 Task: Plan a trip to Tottori, Japan from 1st December, 2023 to 5th December, 2023 for 3 adults, 1 child.2 bedrooms having 3 beds and 2 bathrooms. Property type can be guest house. Look for 4 properties as per requirement.
Action: Mouse moved to (437, 66)
Screenshot: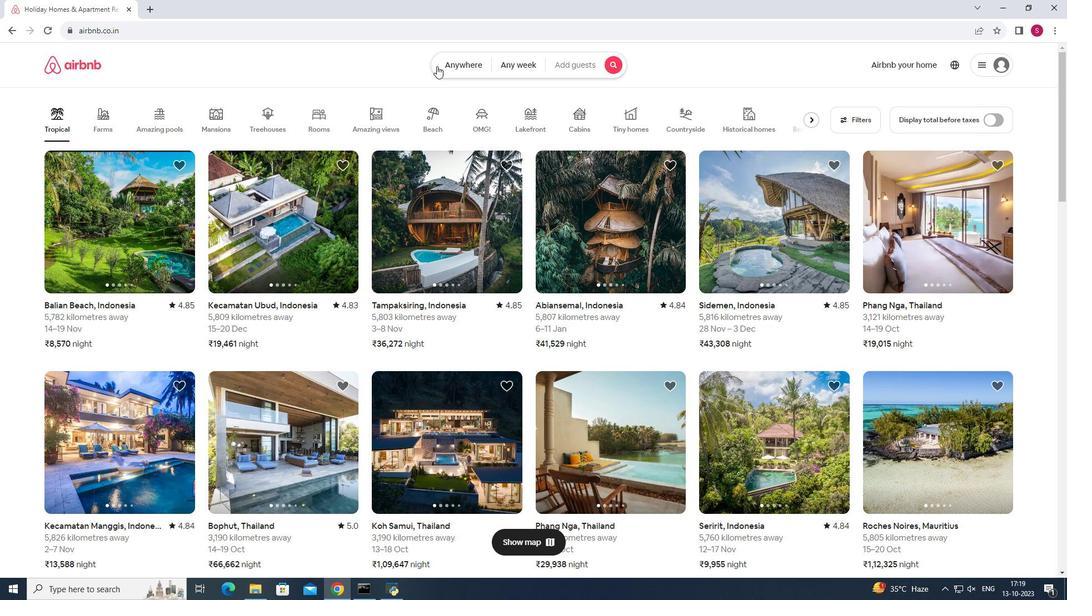 
Action: Mouse pressed left at (437, 66)
Screenshot: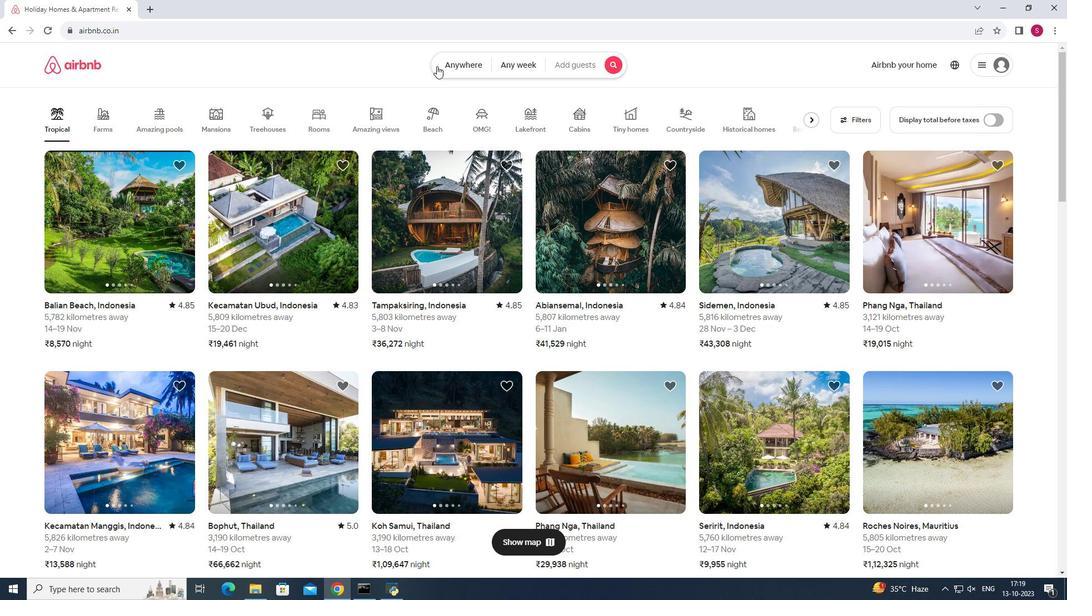 
Action: Mouse moved to (395, 110)
Screenshot: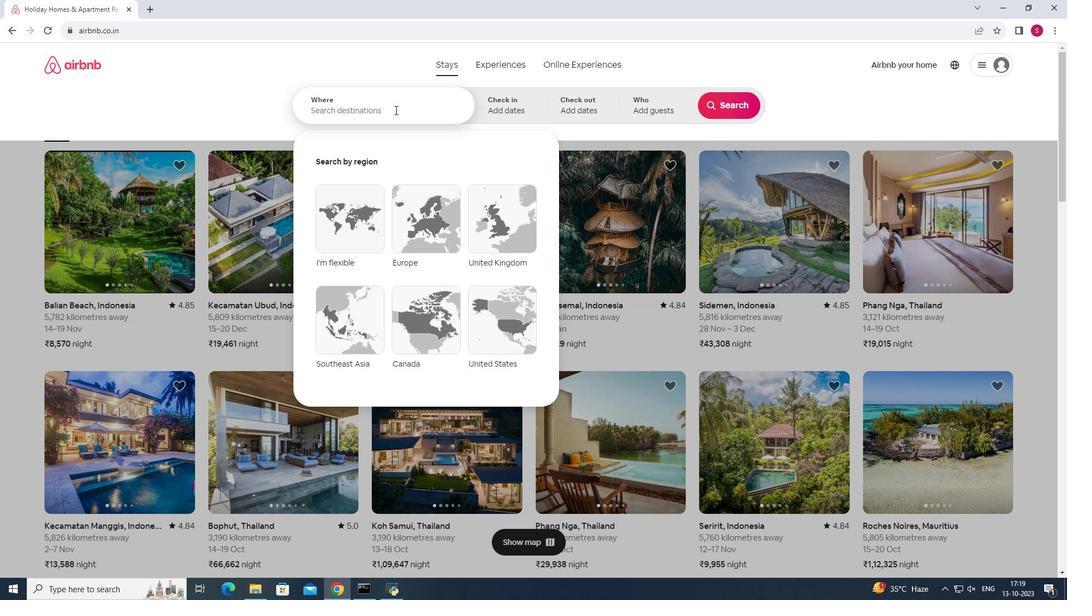 
Action: Mouse pressed left at (395, 110)
Screenshot: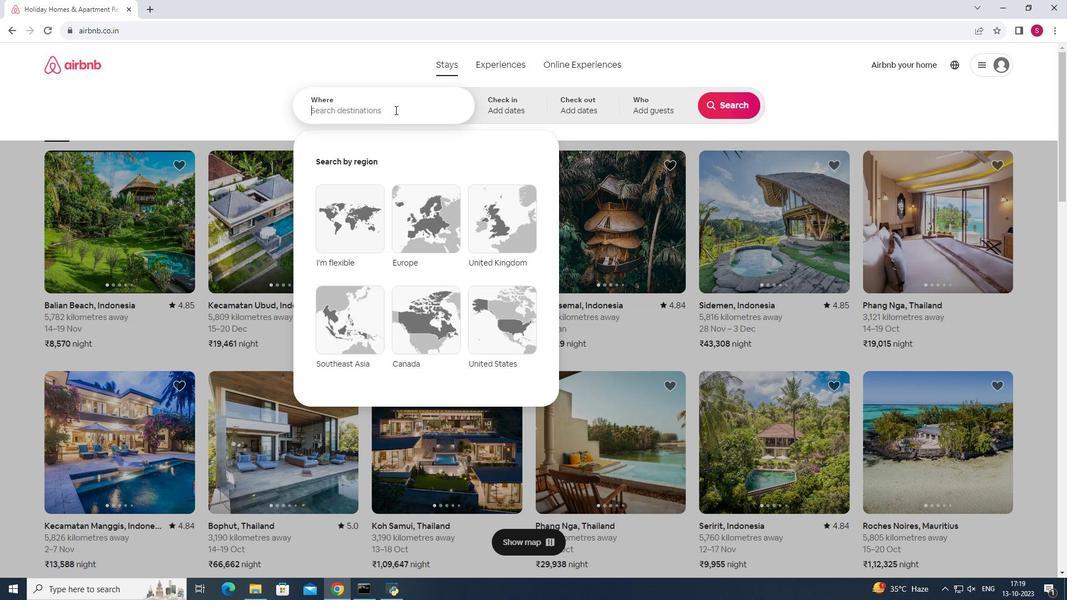 
Action: Mouse moved to (395, 109)
Screenshot: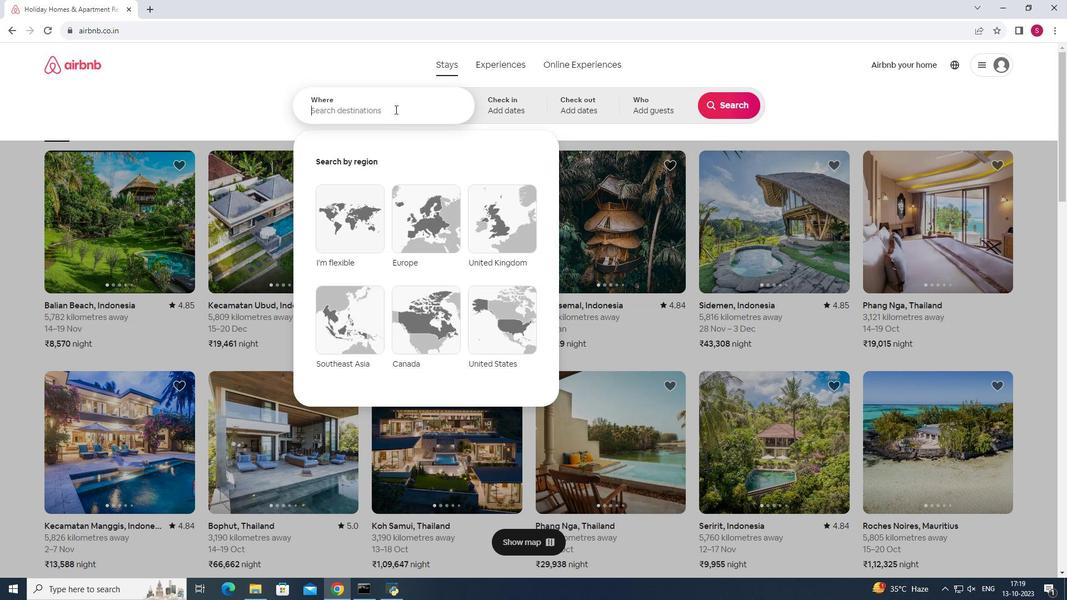 
Action: Key pressed <Key.shift><Key.shift><Key.shift><Key.shift><Key.shift><Key.shift><Key.shift><Key.shift><Key.shift><Key.shift><Key.shift><Key.shift><Key.shift><Key.shift><Key.shift><Key.shift><Key.shift><Key.shift><Key.shift><Key.shift><Key.shift><Key.shift><Key.shift><Key.shift>Tottori
Screenshot: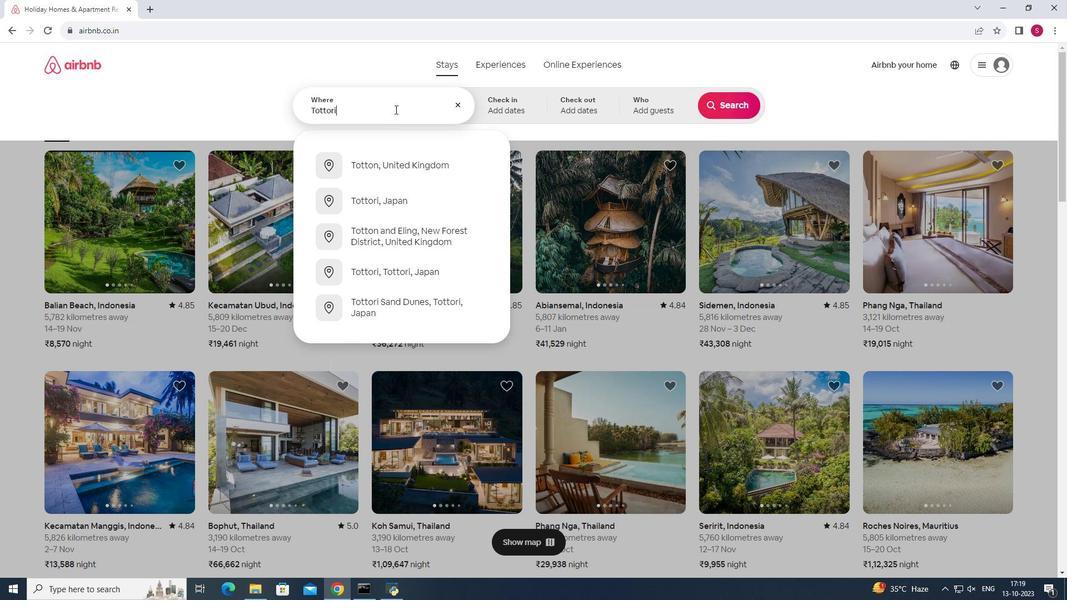 
Action: Mouse moved to (392, 172)
Screenshot: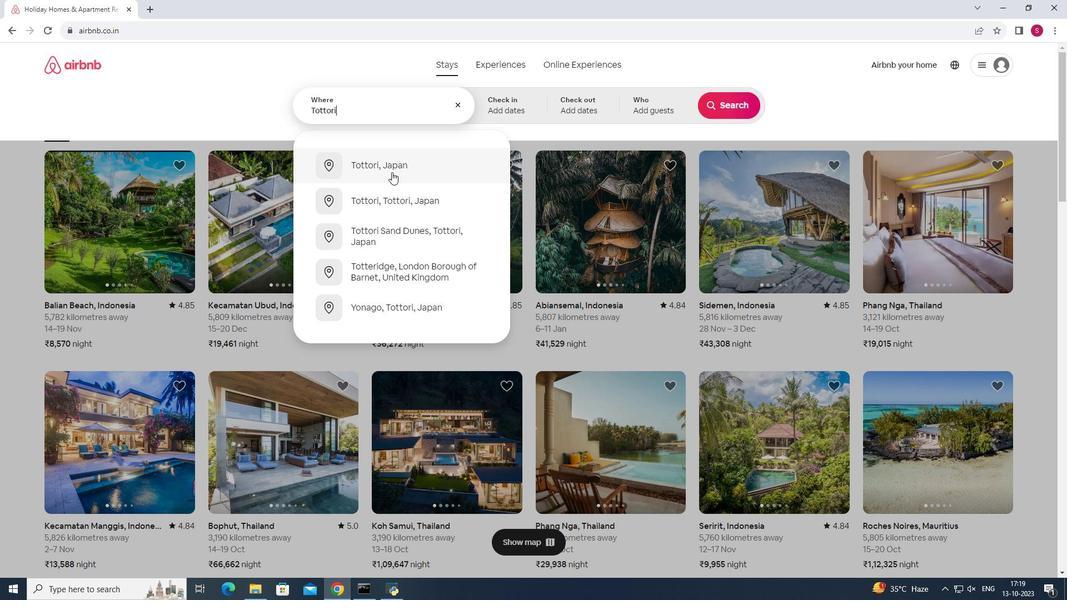 
Action: Mouse pressed left at (392, 172)
Screenshot: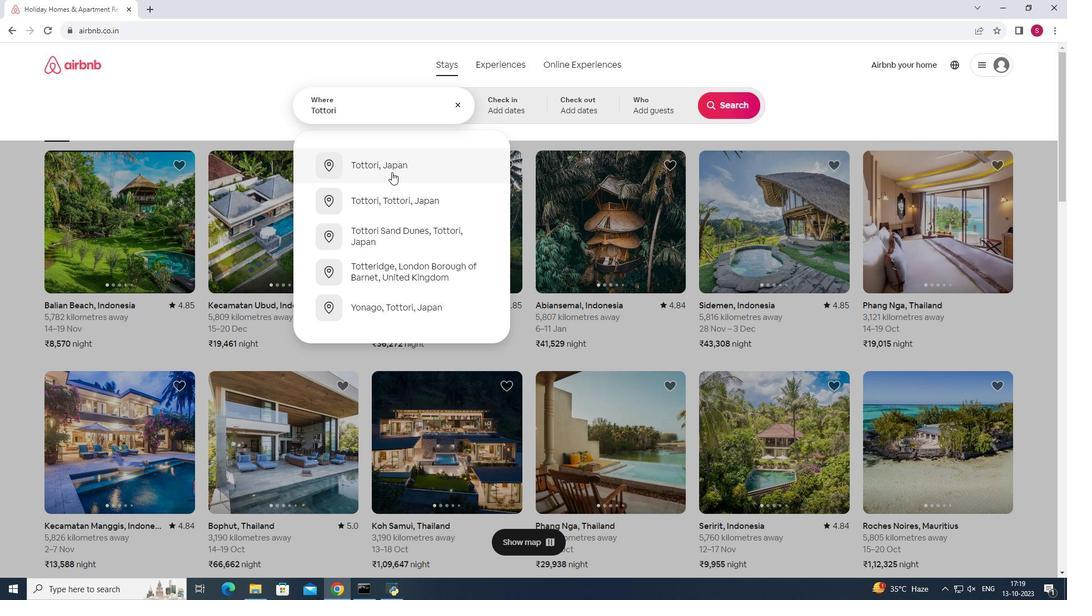 
Action: Mouse moved to (731, 194)
Screenshot: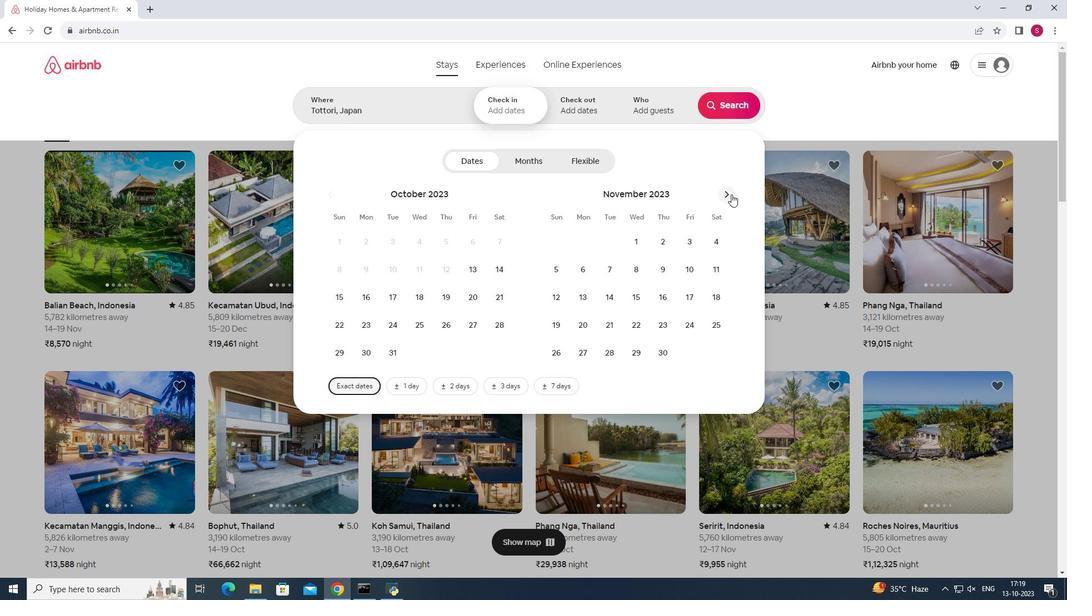 
Action: Mouse pressed left at (731, 194)
Screenshot: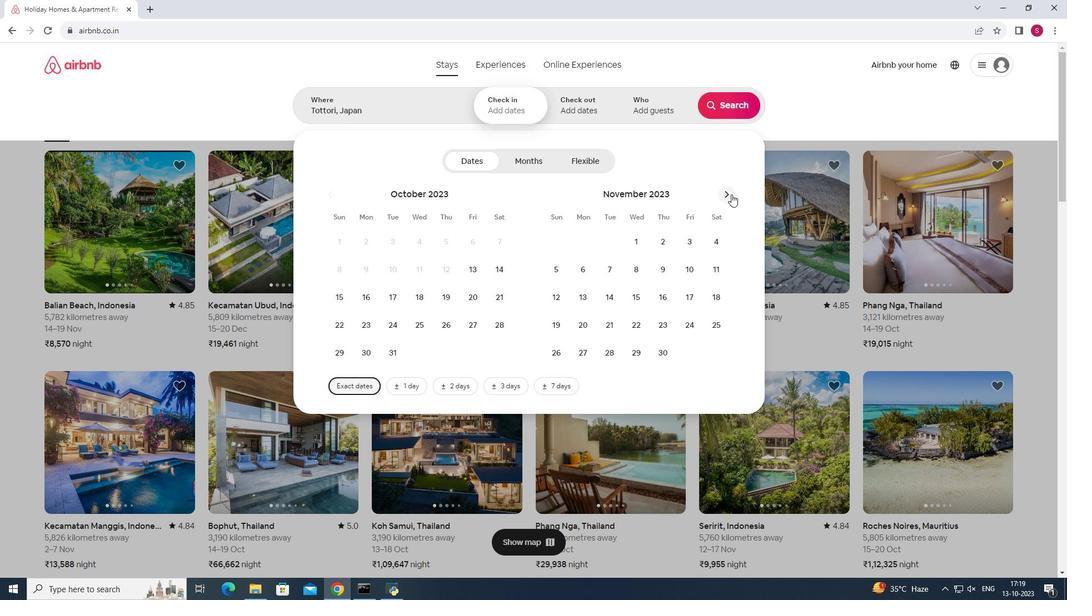 
Action: Mouse moved to (687, 242)
Screenshot: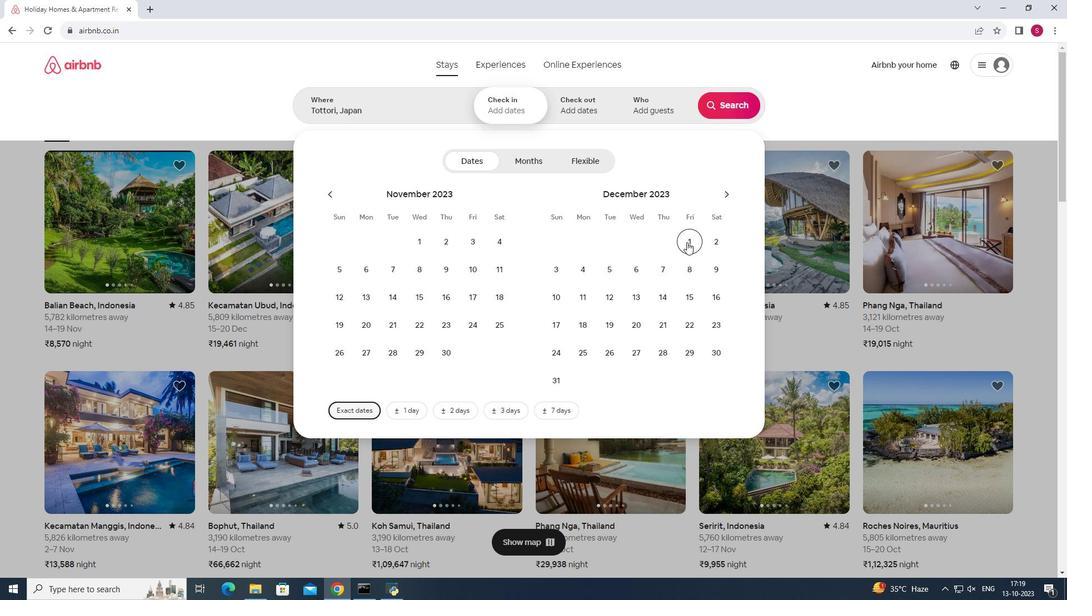 
Action: Mouse pressed left at (687, 242)
Screenshot: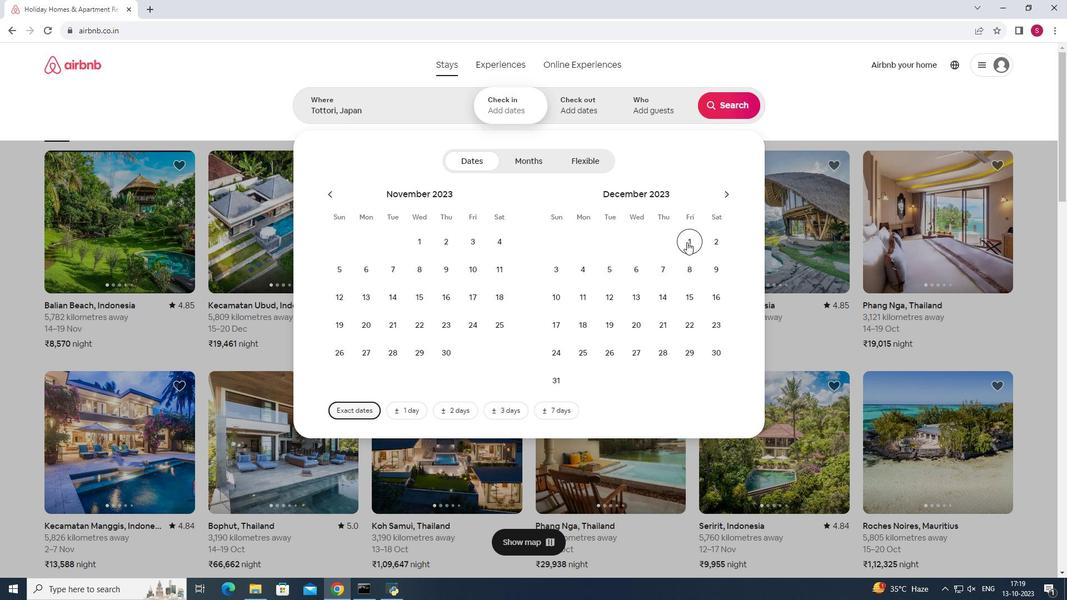 
Action: Mouse moved to (601, 275)
Screenshot: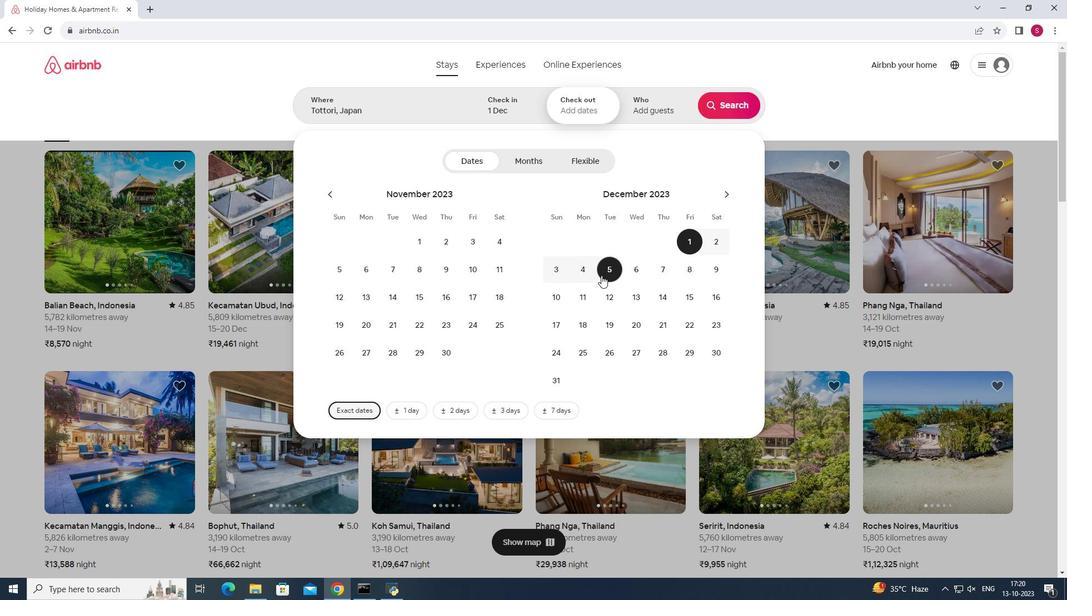 
Action: Mouse pressed left at (601, 275)
Screenshot: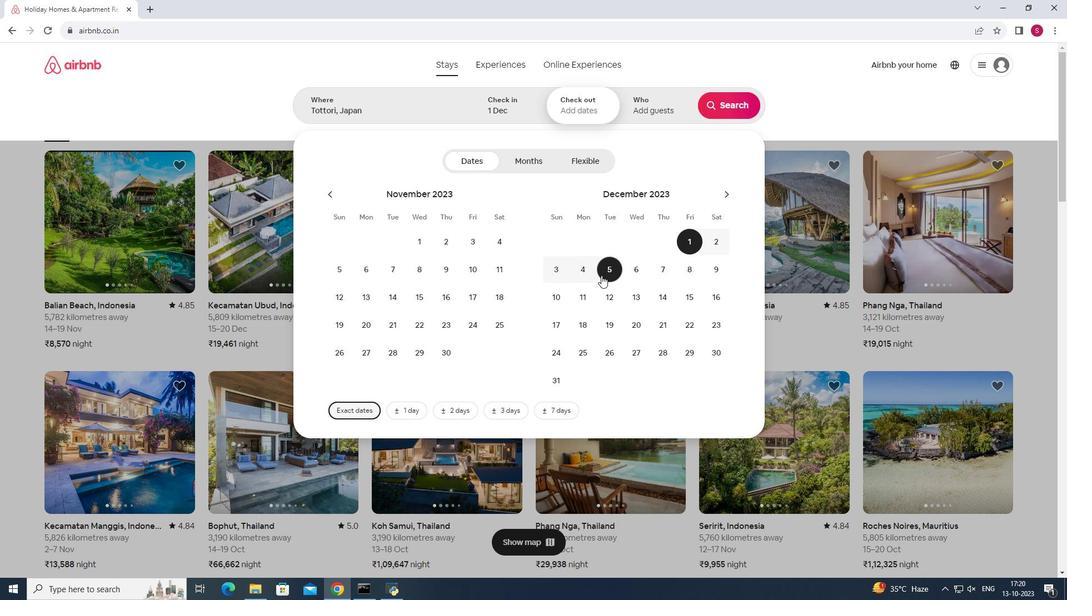 
Action: Mouse moved to (650, 100)
Screenshot: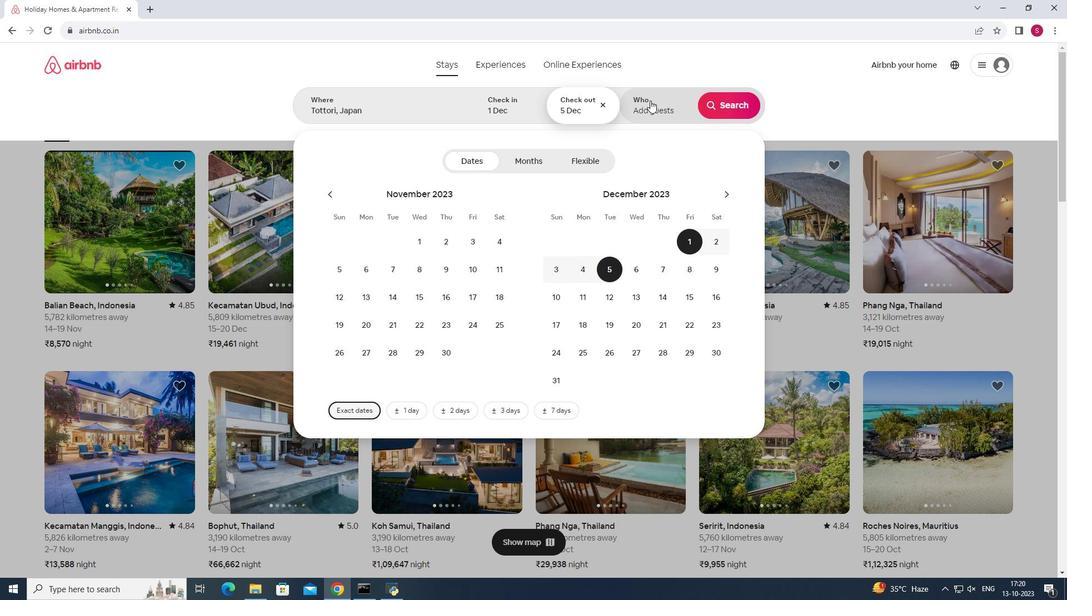 
Action: Mouse pressed left at (650, 100)
Screenshot: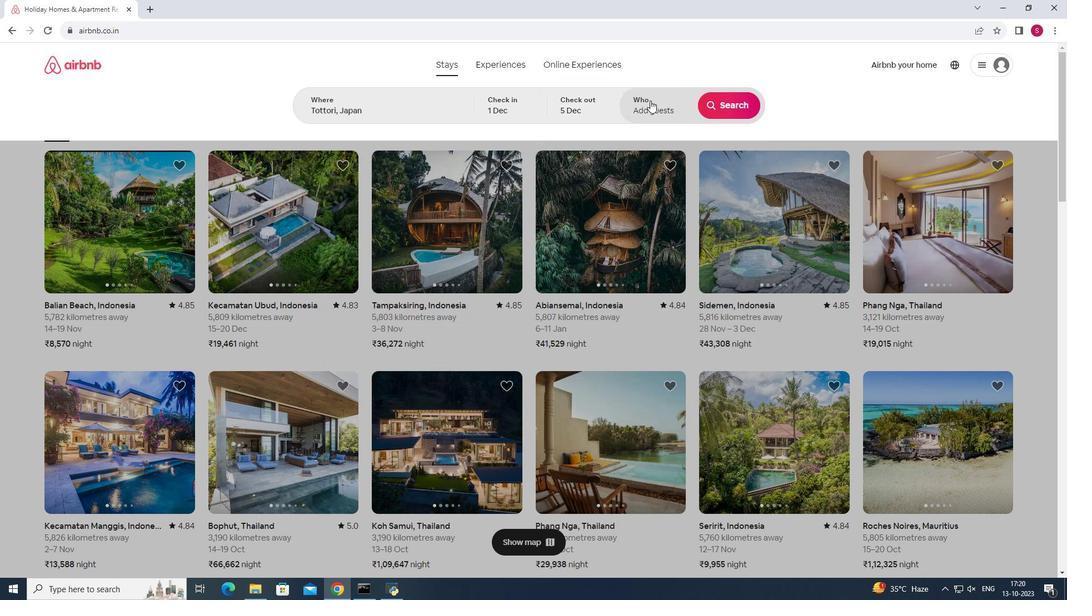 
Action: Mouse moved to (732, 163)
Screenshot: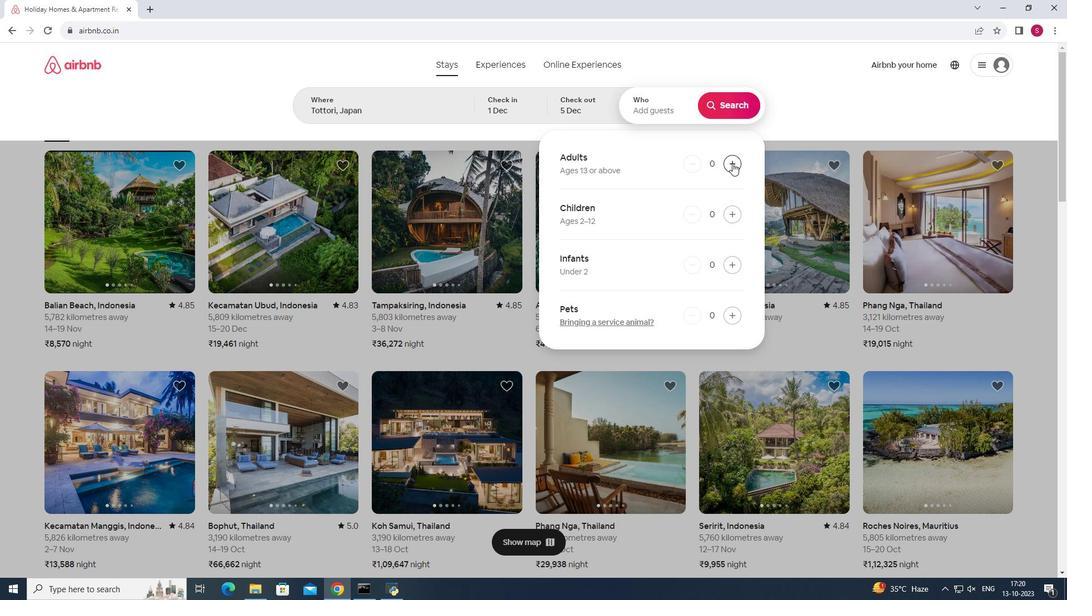 
Action: Mouse pressed left at (732, 163)
Screenshot: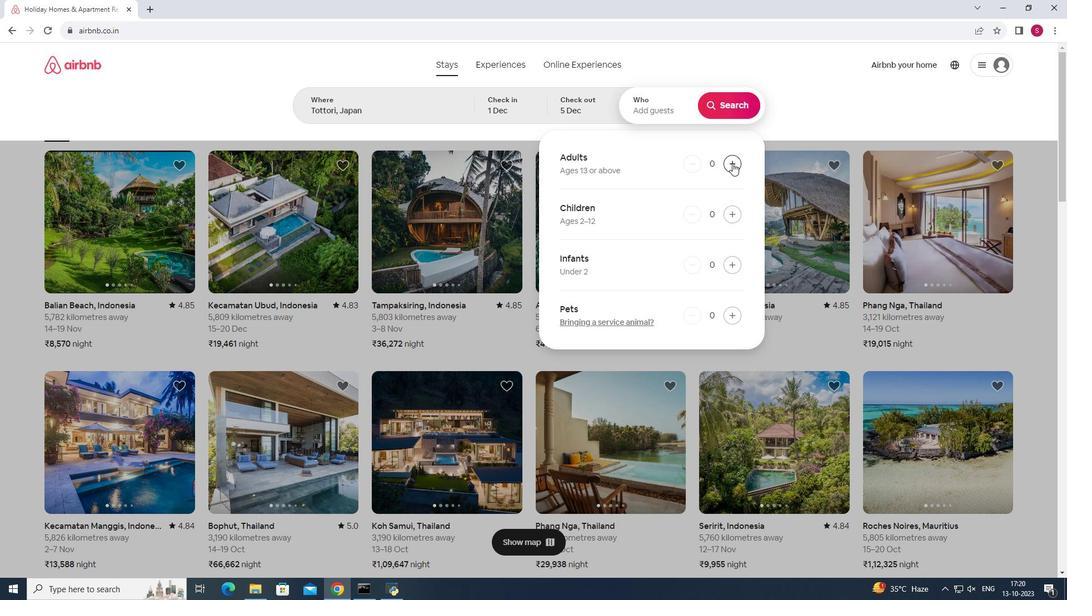 
Action: Mouse pressed left at (732, 163)
Screenshot: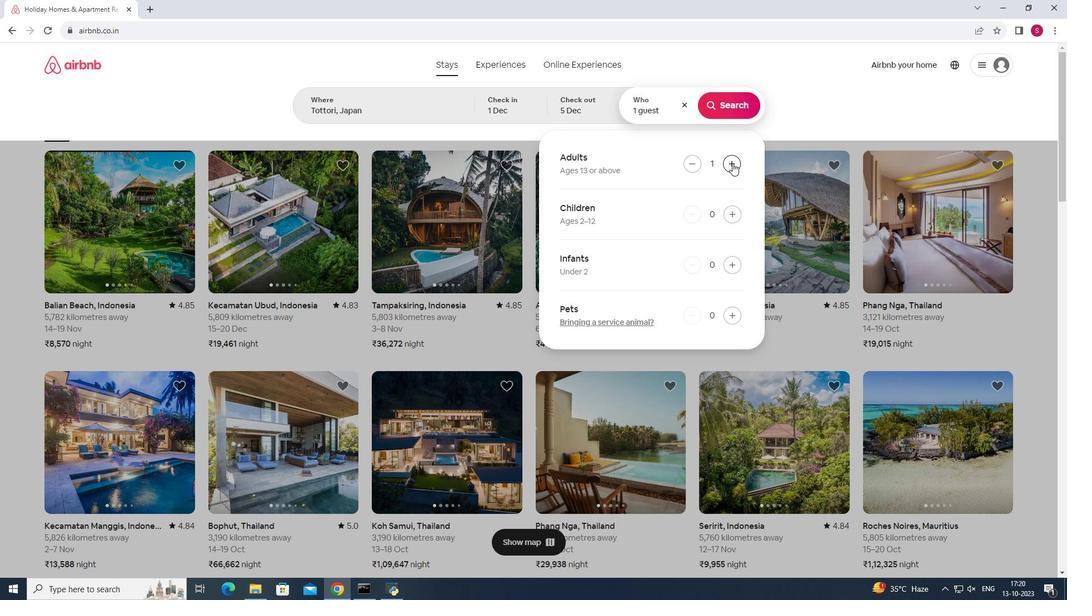 
Action: Mouse pressed left at (732, 163)
Screenshot: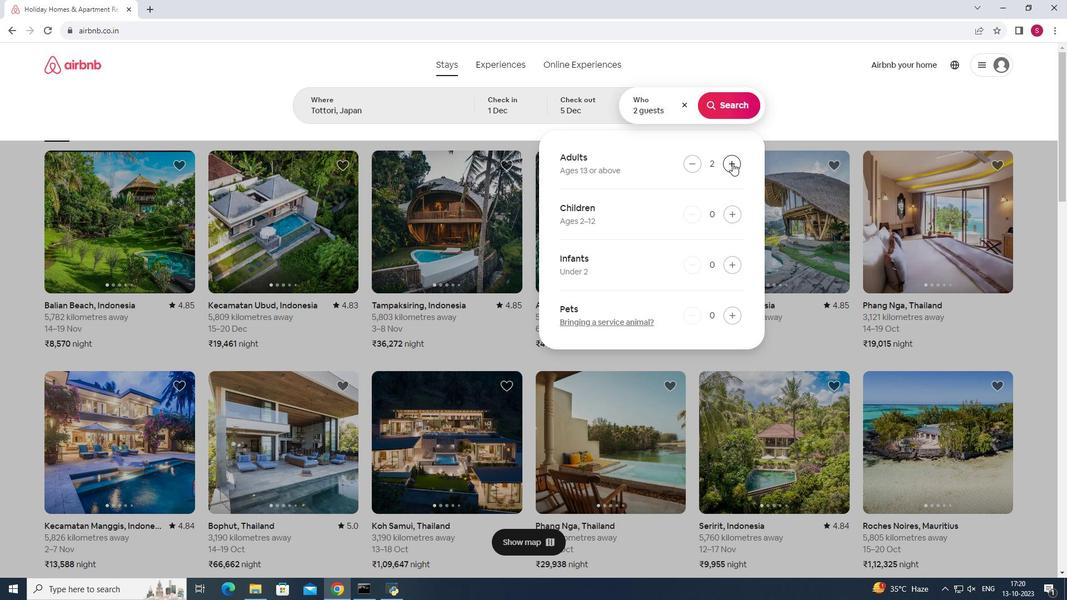 
Action: Mouse moved to (731, 210)
Screenshot: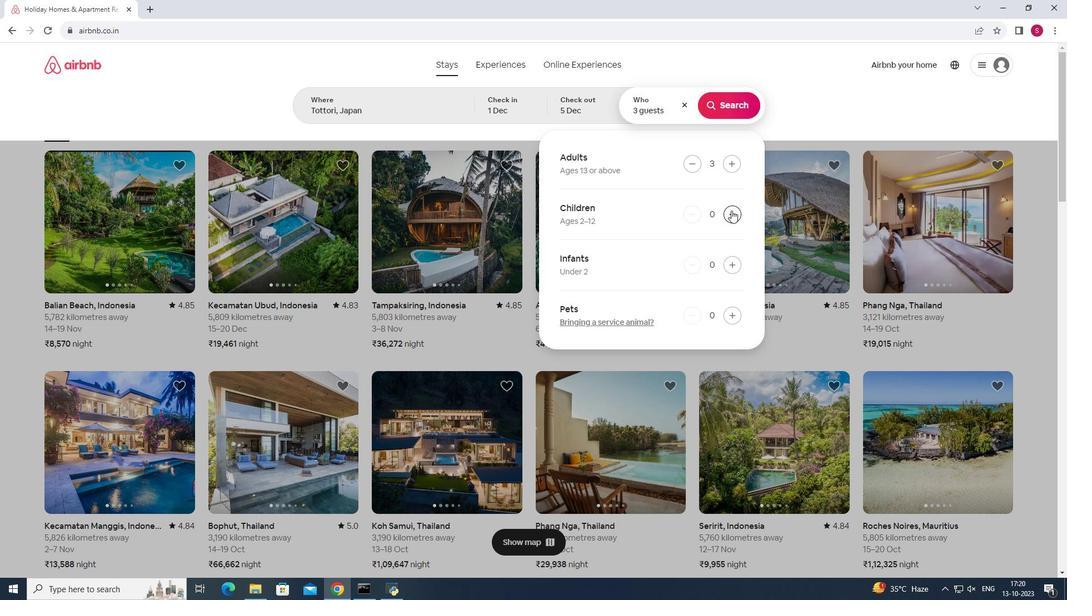 
Action: Mouse pressed left at (731, 210)
Screenshot: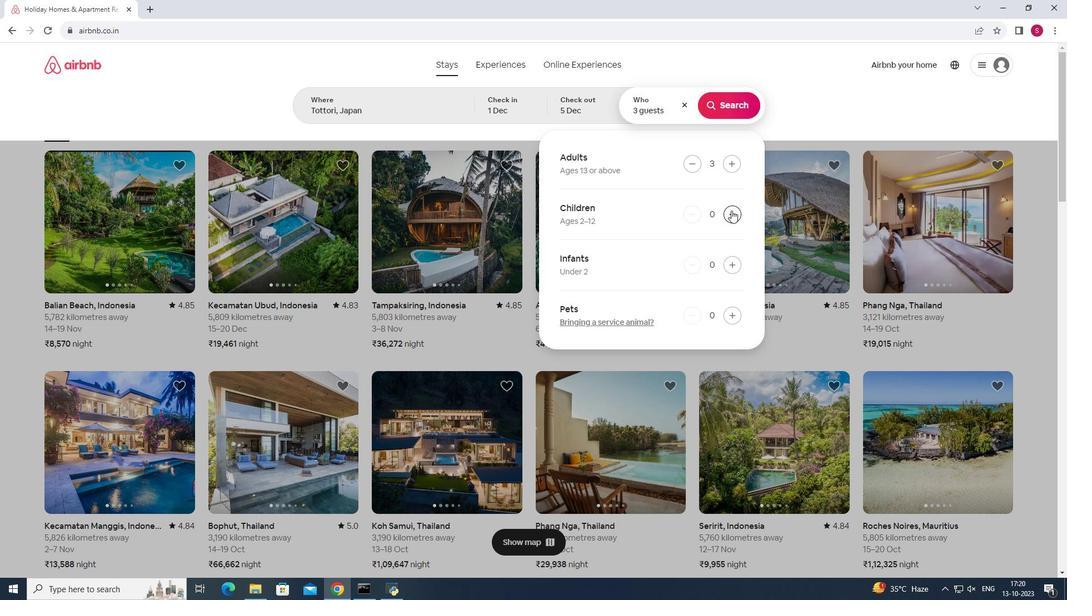 
Action: Mouse moved to (731, 104)
Screenshot: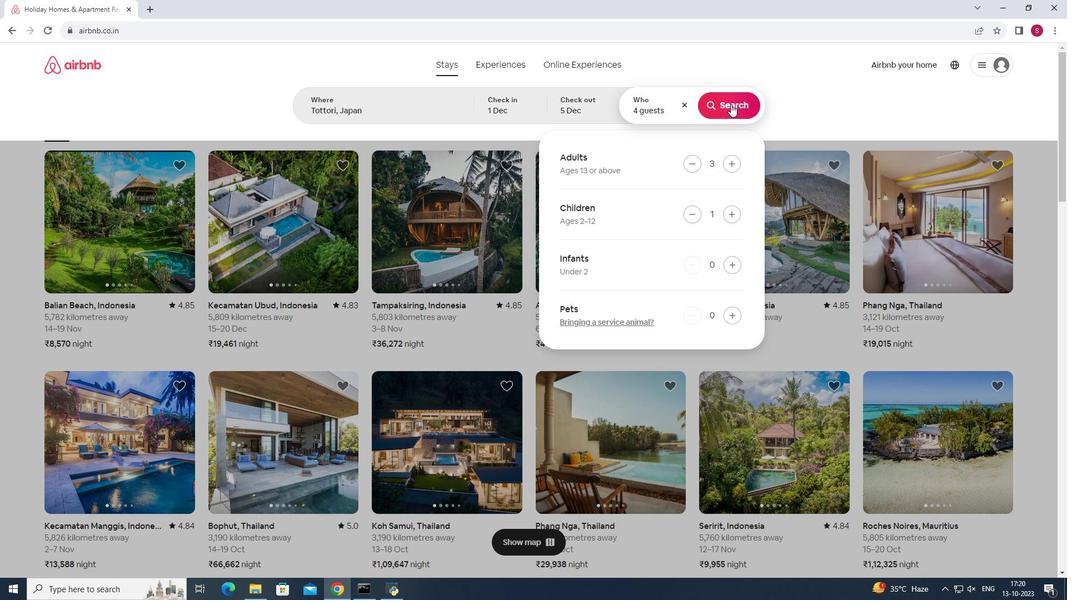 
Action: Mouse pressed left at (731, 104)
Screenshot: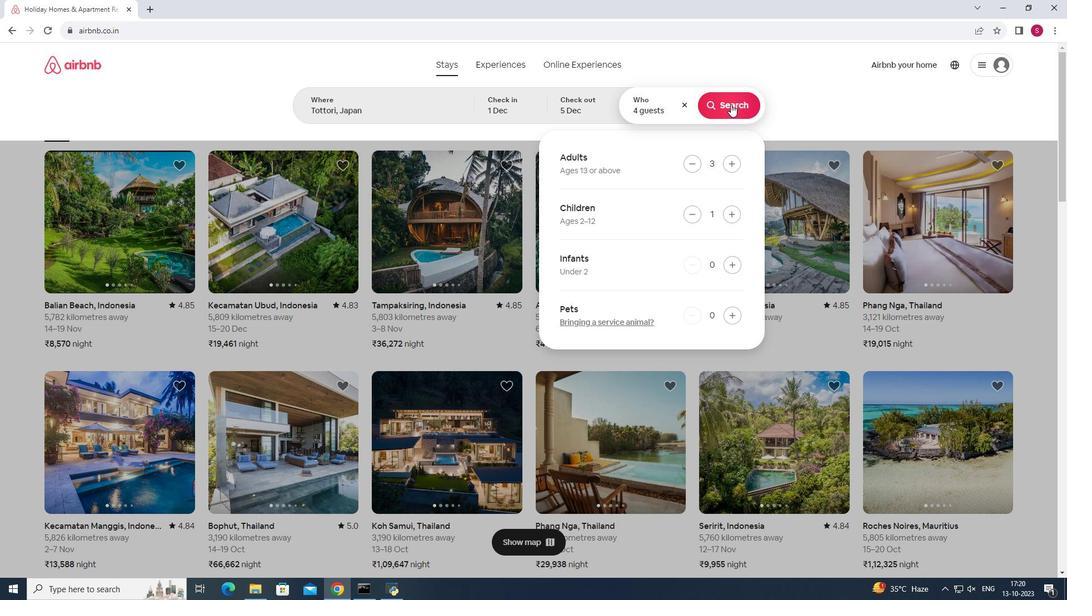 
Action: Mouse moved to (895, 111)
Screenshot: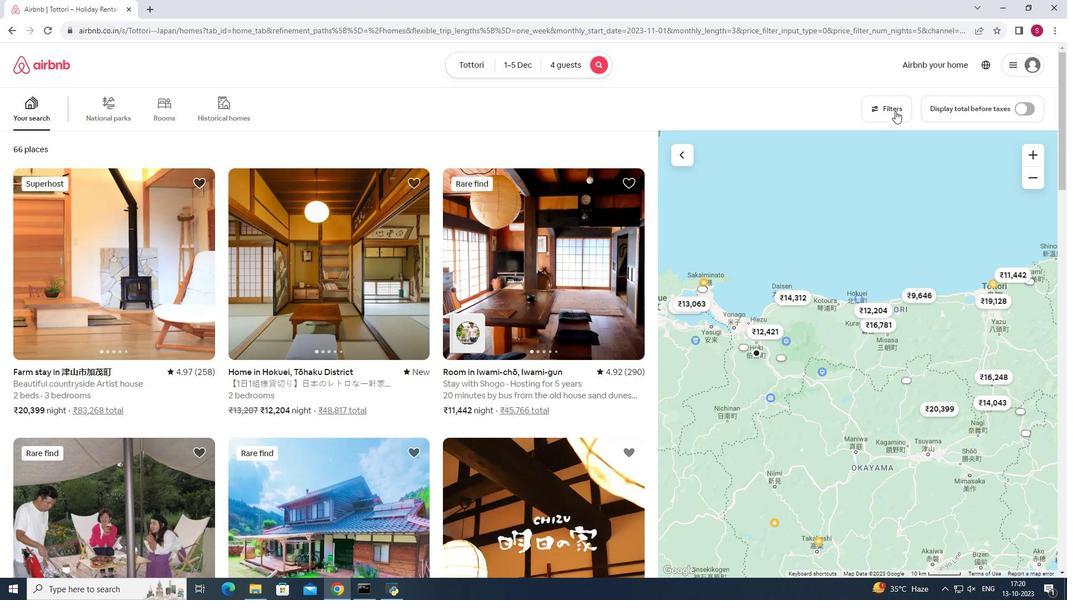 
Action: Mouse pressed left at (895, 111)
Screenshot: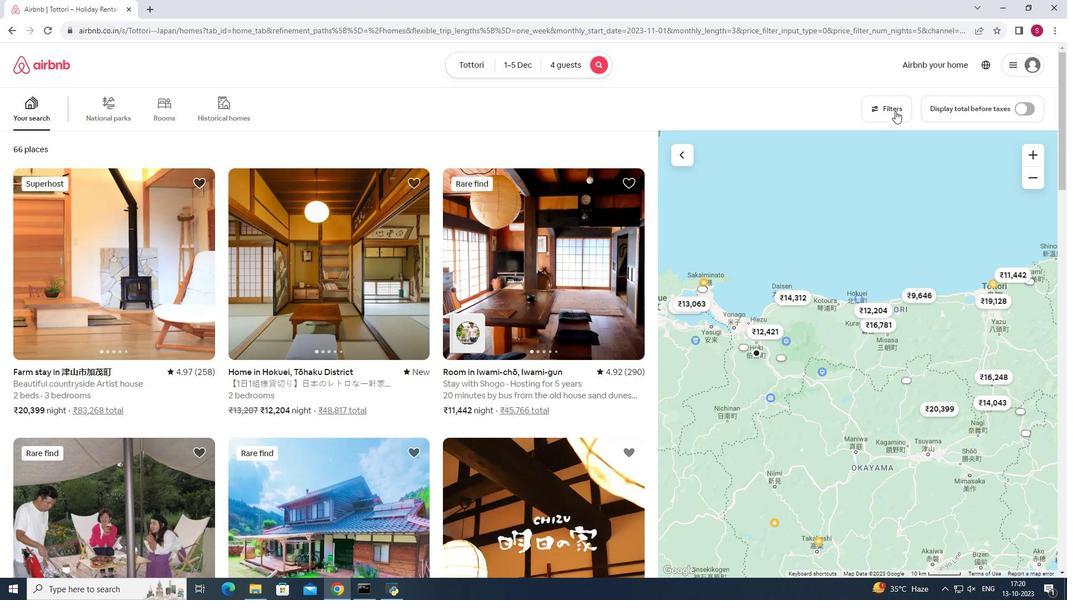 
Action: Mouse moved to (579, 216)
Screenshot: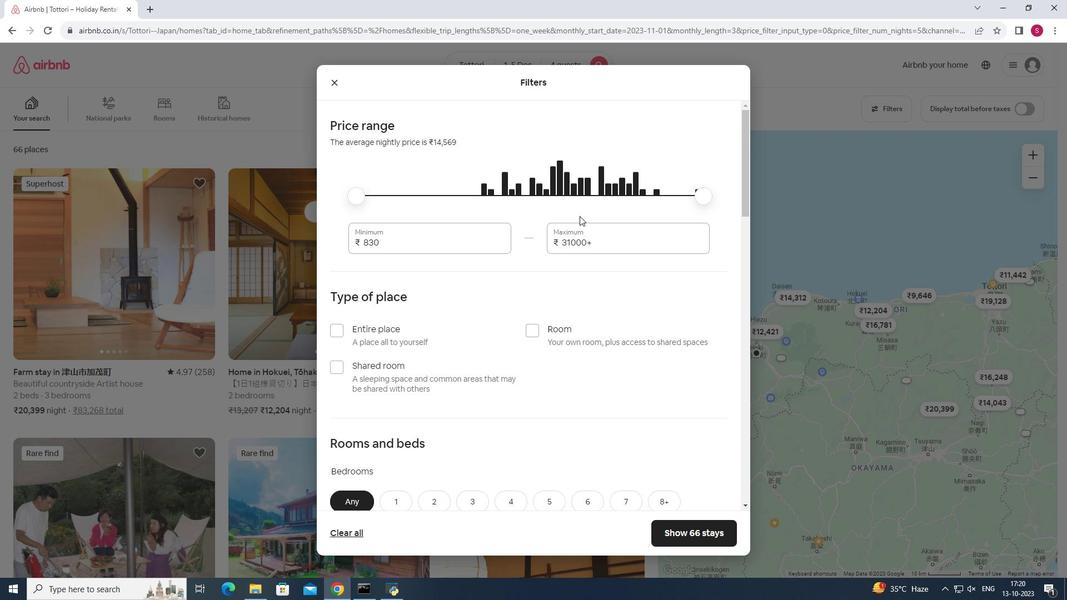 
Action: Mouse scrolled (579, 215) with delta (0, 0)
Screenshot: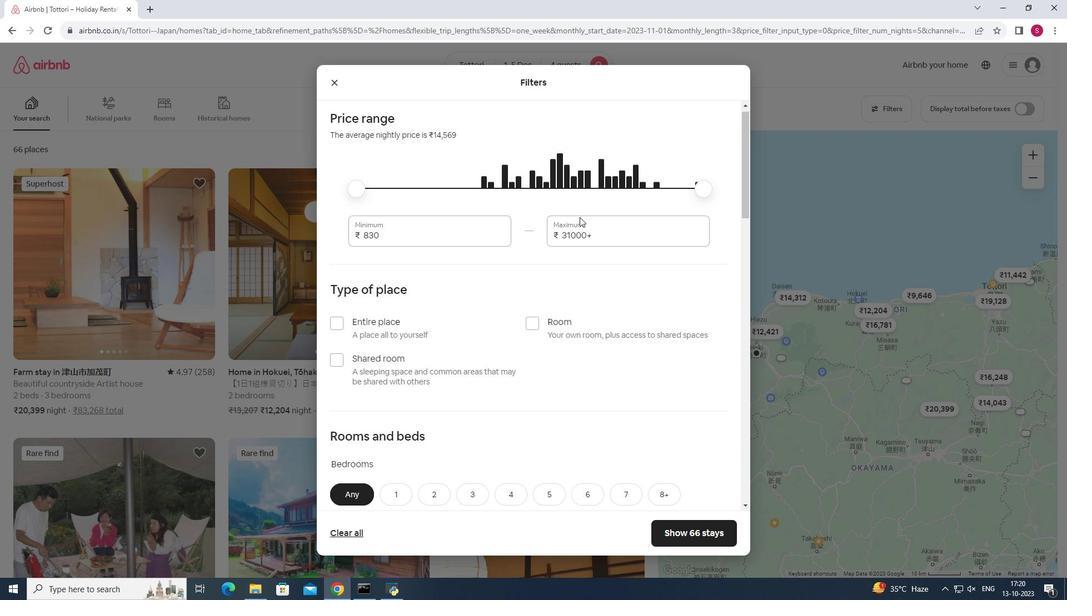 
Action: Mouse moved to (579, 218)
Screenshot: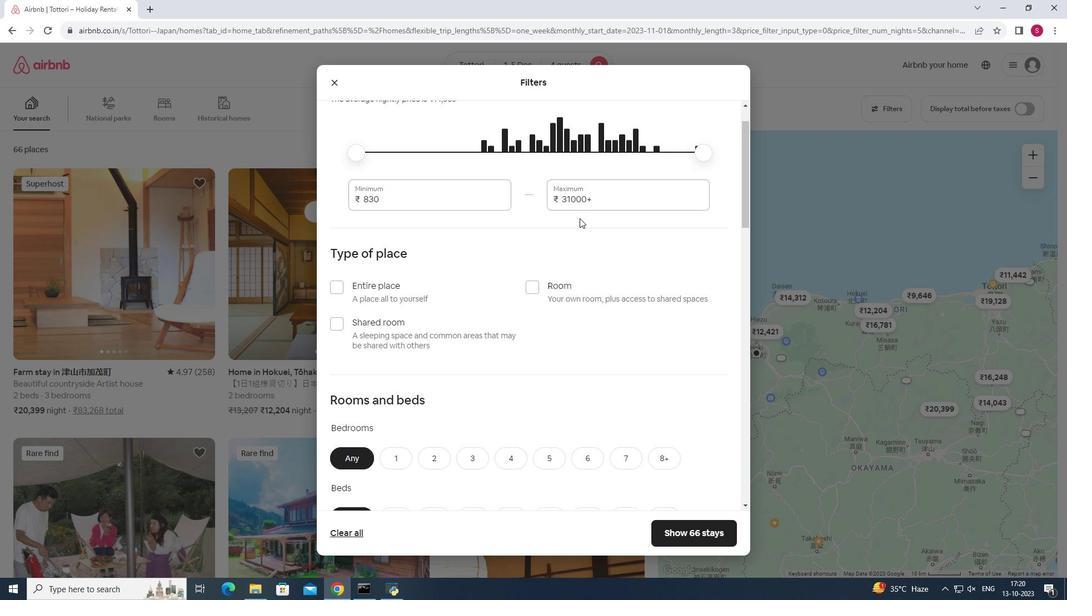 
Action: Mouse scrolled (579, 217) with delta (0, 0)
Screenshot: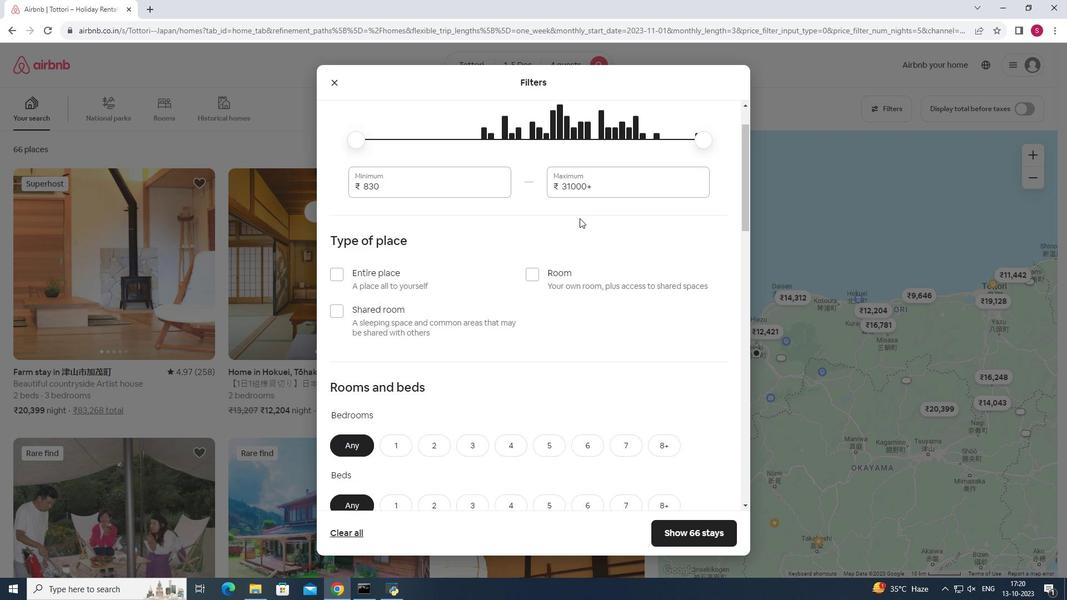 
Action: Mouse moved to (579, 220)
Screenshot: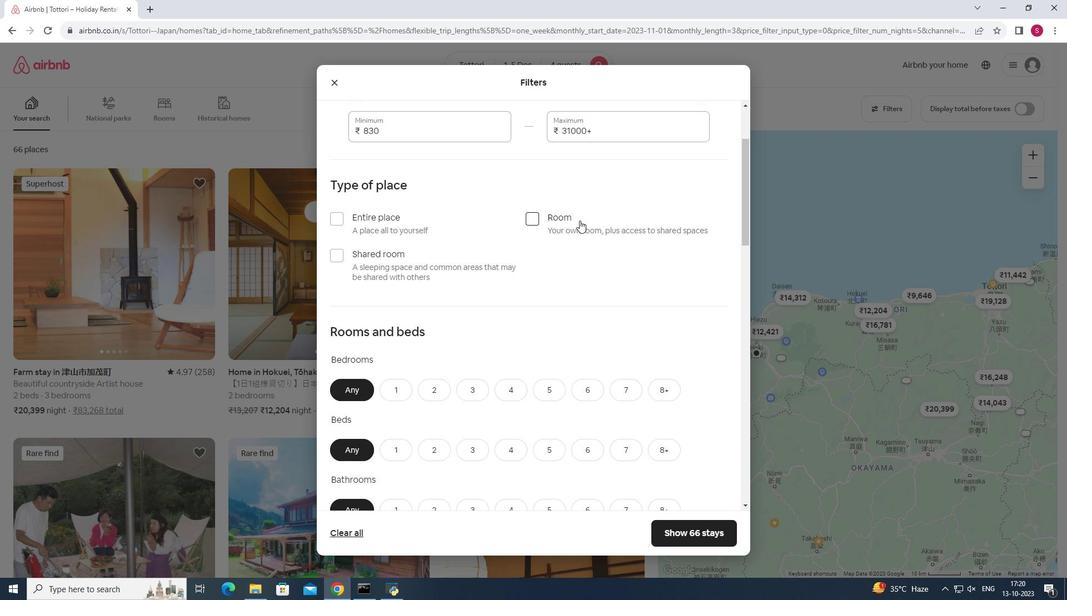 
Action: Mouse scrolled (579, 219) with delta (0, 0)
Screenshot: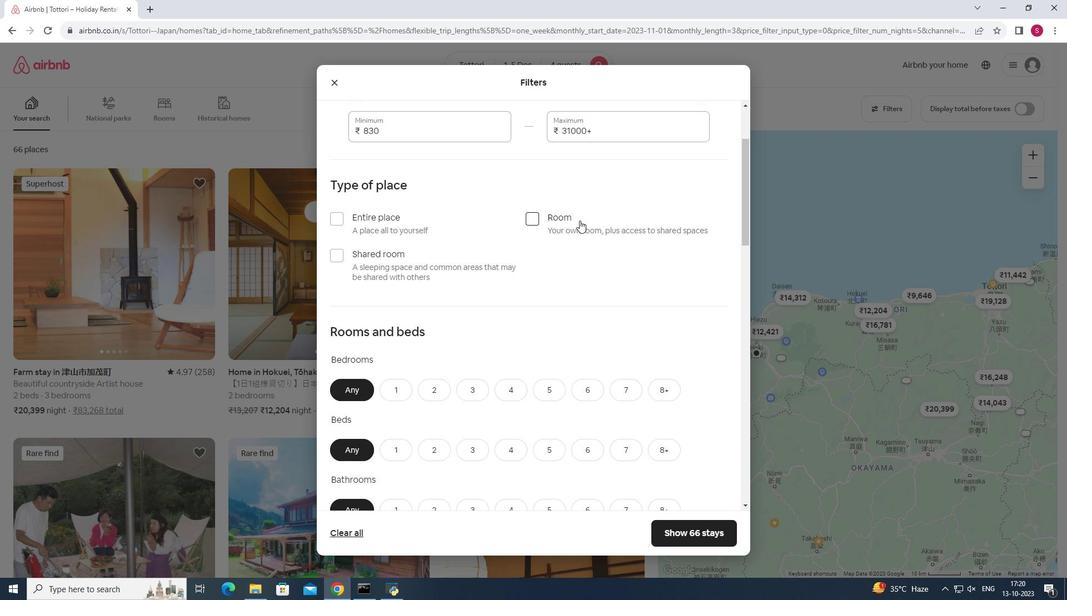 
Action: Mouse moved to (579, 221)
Screenshot: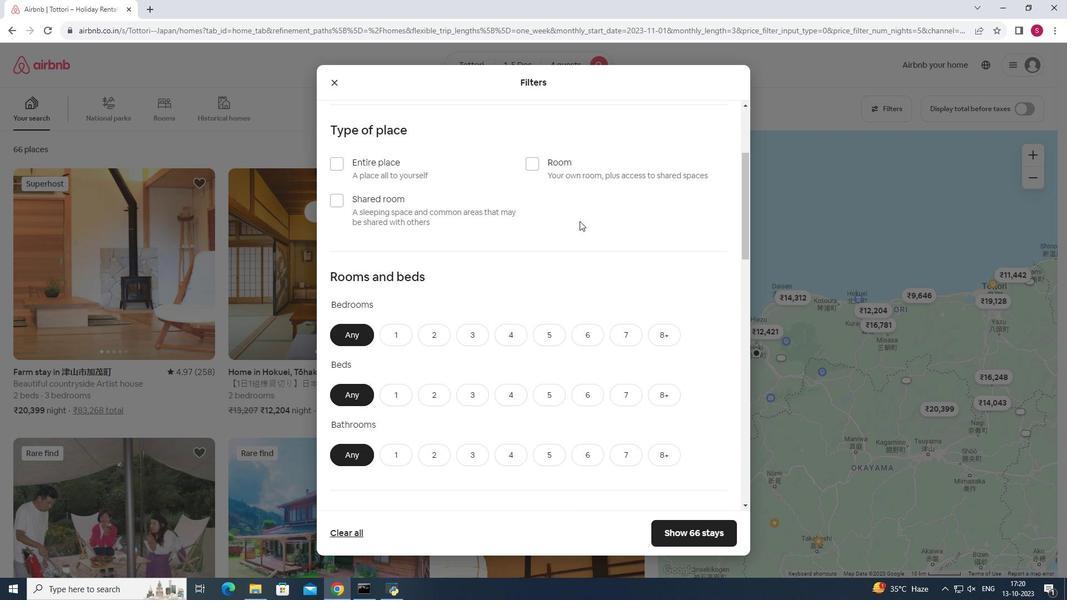 
Action: Mouse scrolled (579, 220) with delta (0, 0)
Screenshot: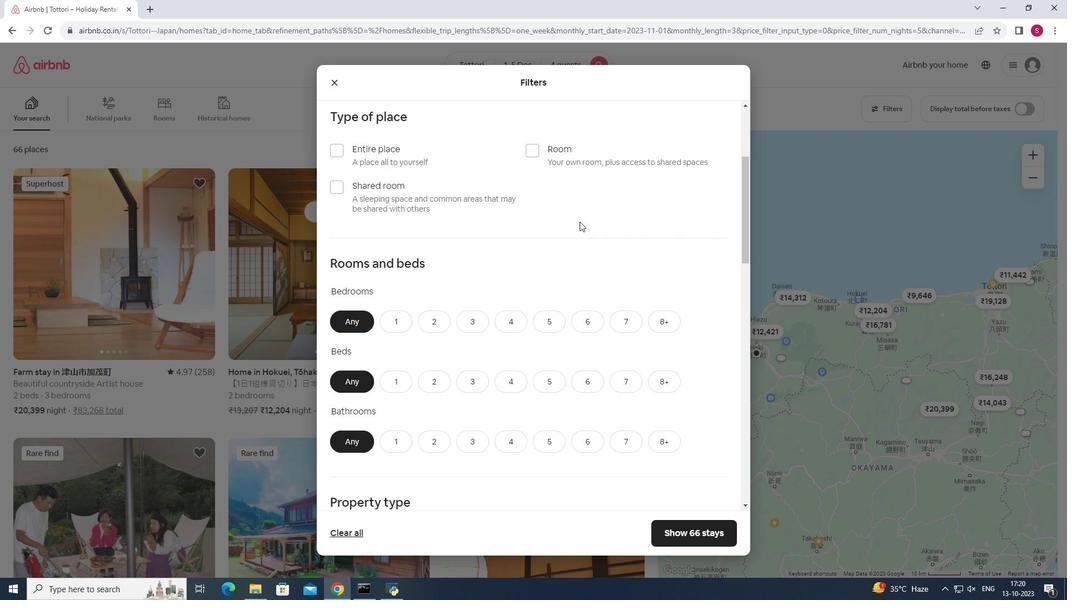 
Action: Mouse moved to (439, 280)
Screenshot: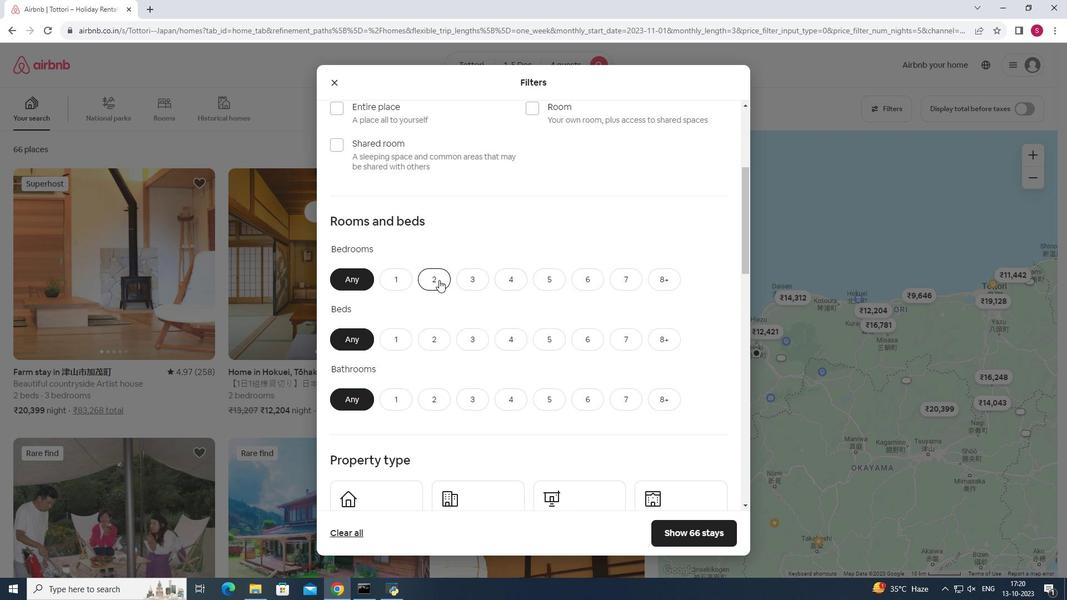 
Action: Mouse pressed left at (439, 280)
Screenshot: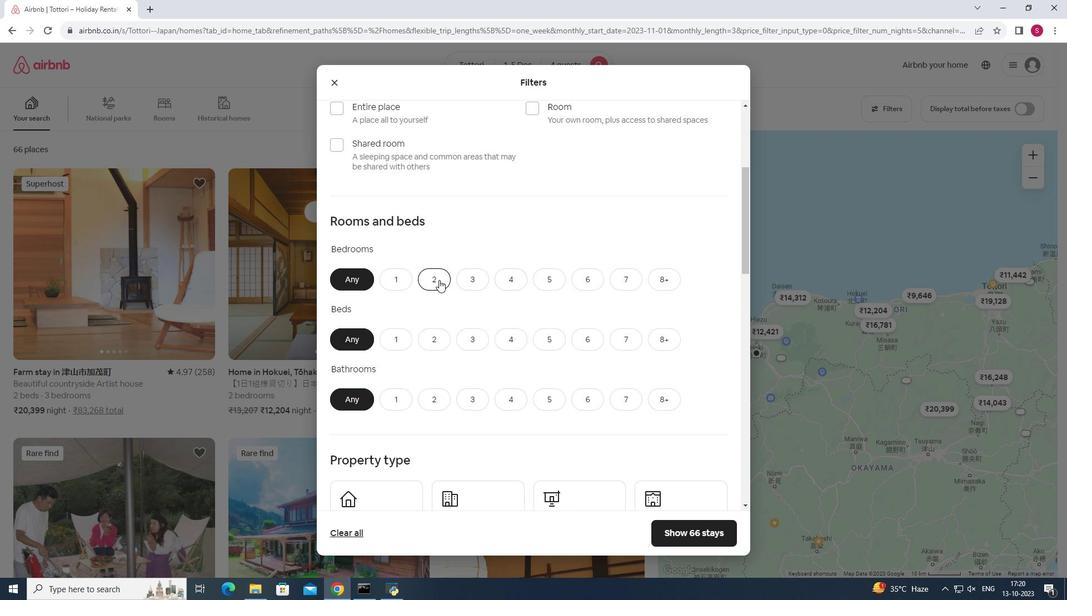 
Action: Mouse moved to (469, 340)
Screenshot: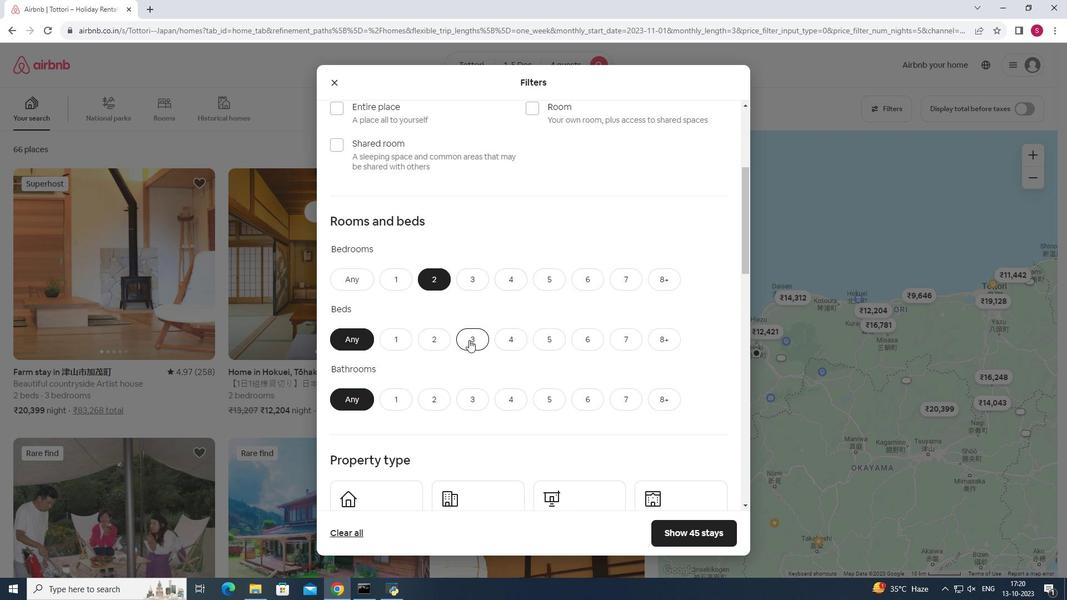 
Action: Mouse pressed left at (469, 340)
Screenshot: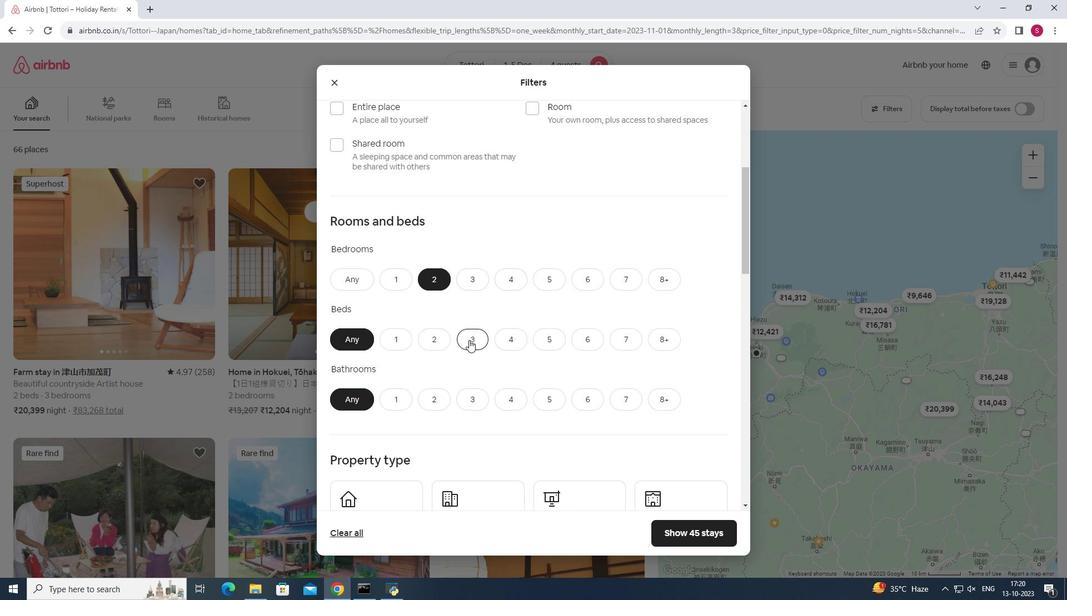 
Action: Mouse moved to (437, 402)
Screenshot: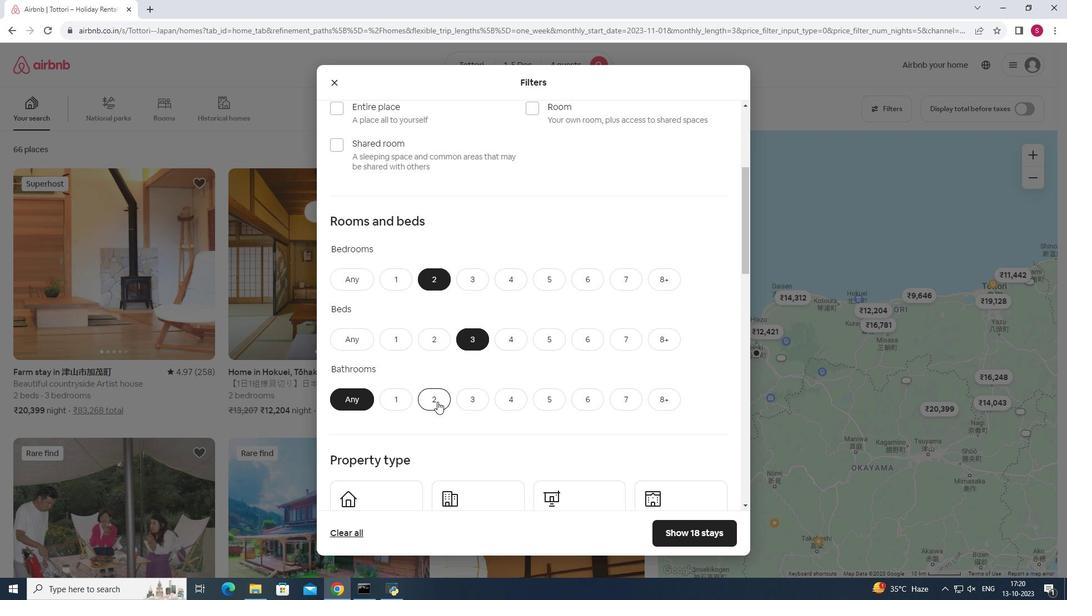 
Action: Mouse pressed left at (437, 402)
Screenshot: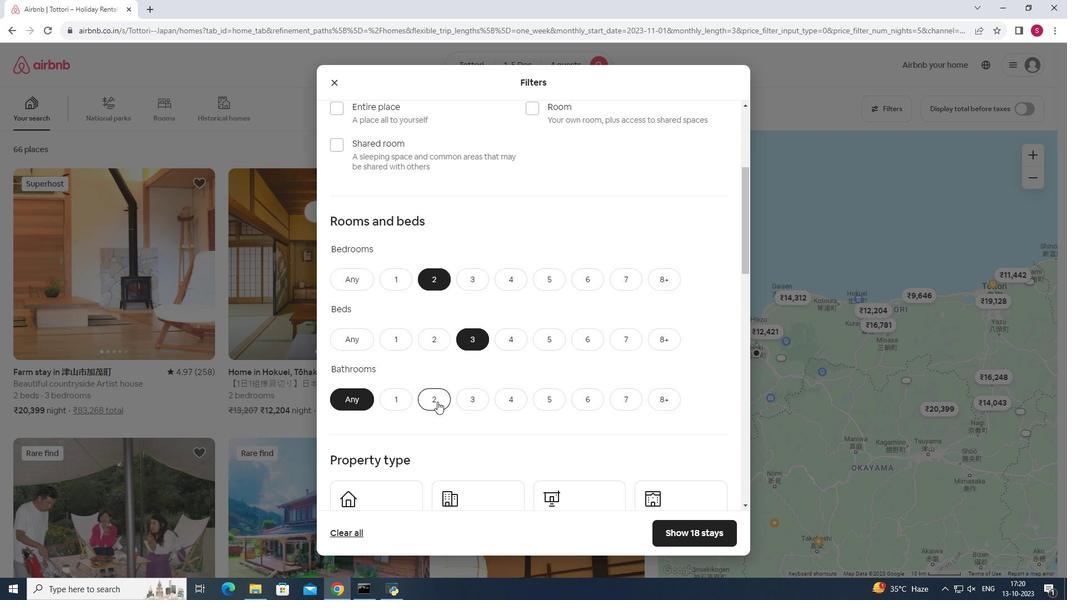 
Action: Mouse moved to (445, 401)
Screenshot: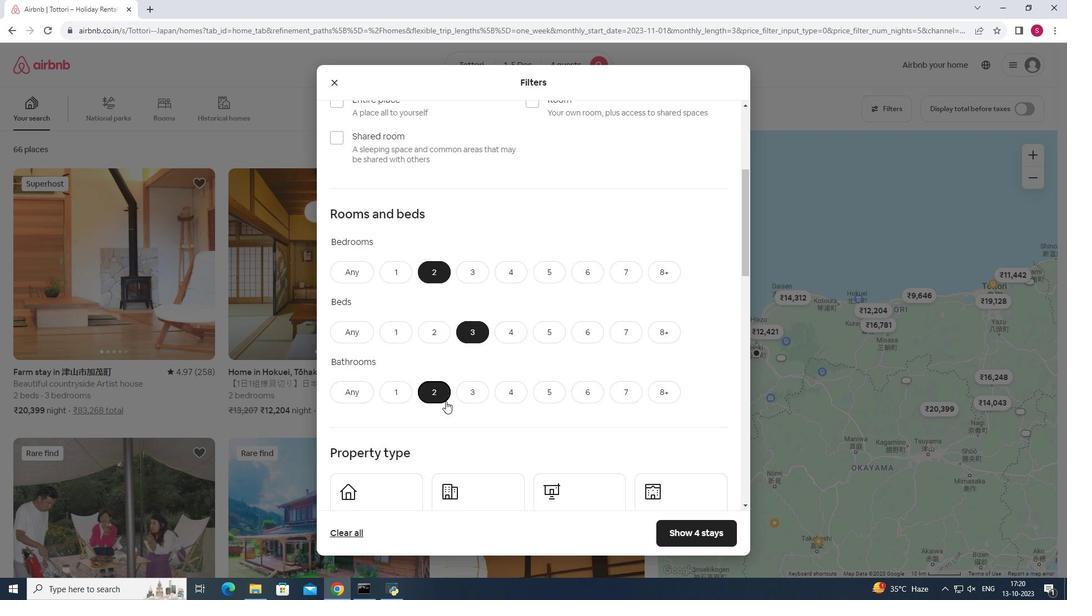 
Action: Mouse scrolled (445, 400) with delta (0, 0)
Screenshot: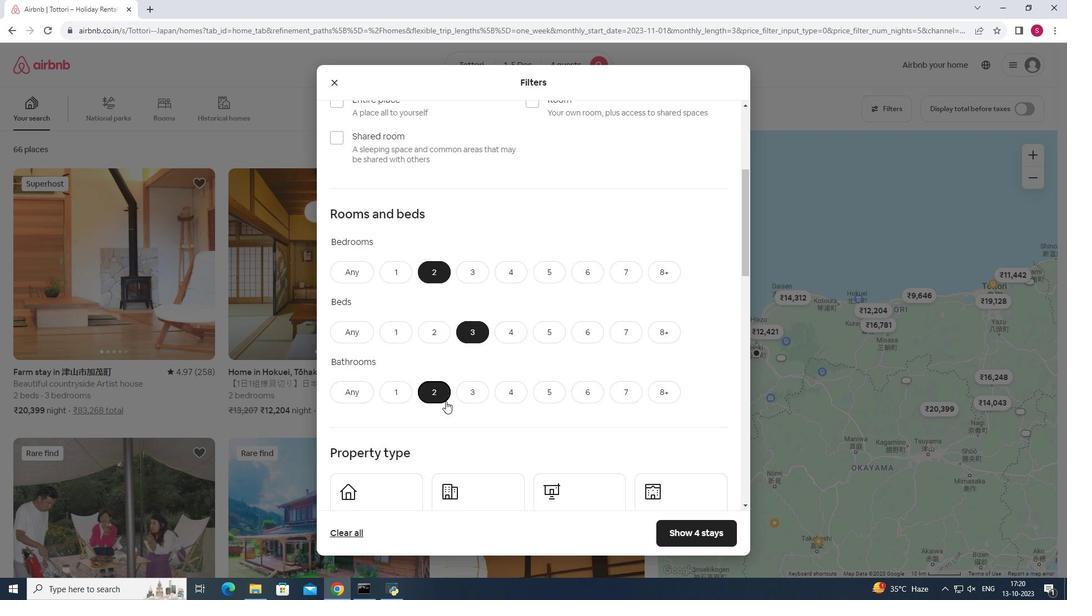 
Action: Mouse moved to (445, 401)
Screenshot: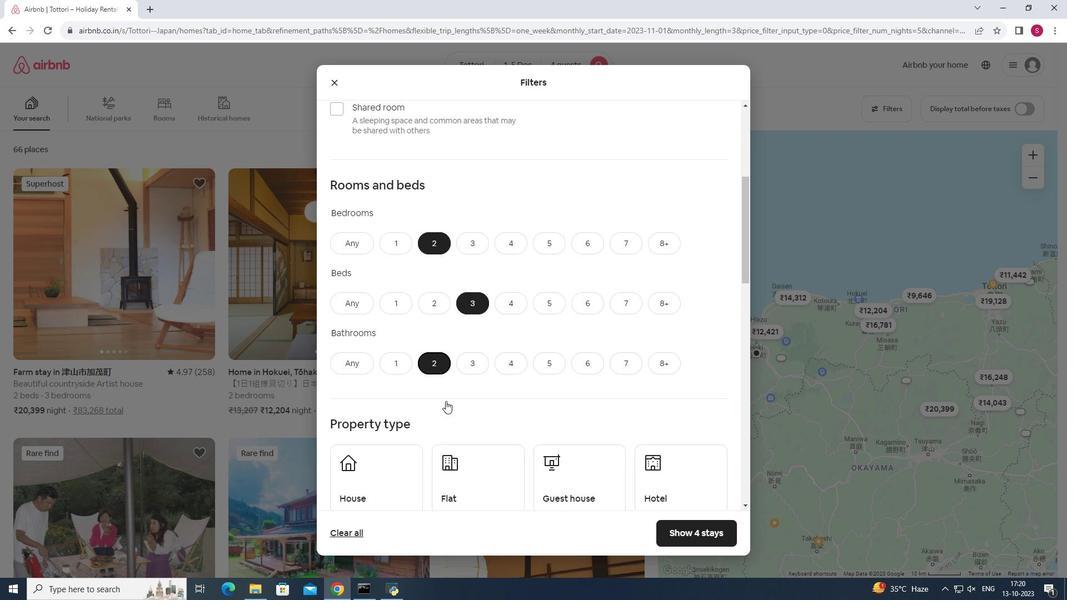 
Action: Mouse scrolled (445, 400) with delta (0, 0)
Screenshot: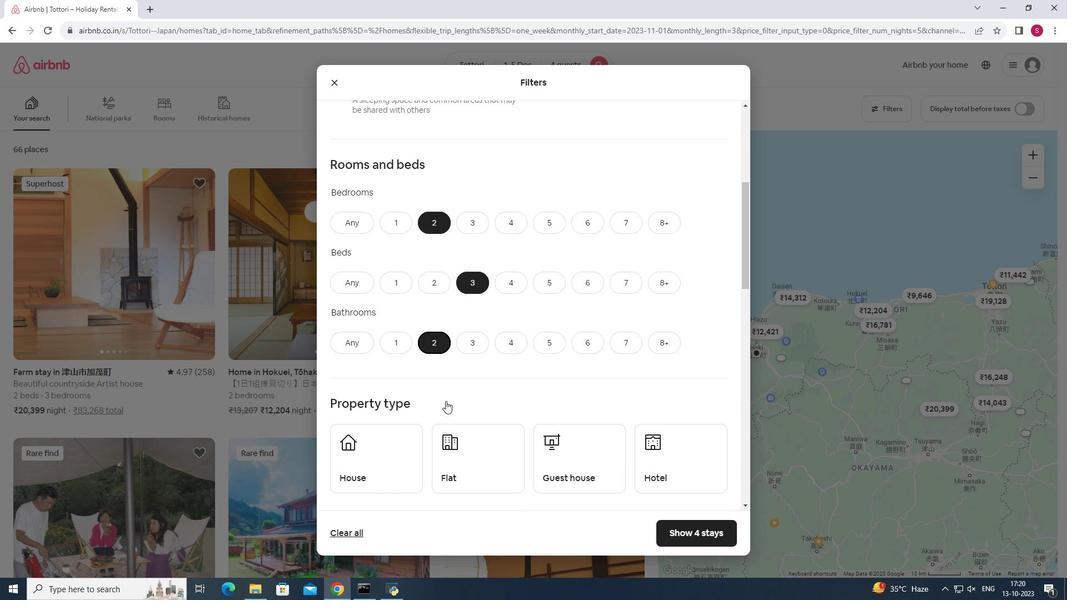 
Action: Mouse moved to (447, 401)
Screenshot: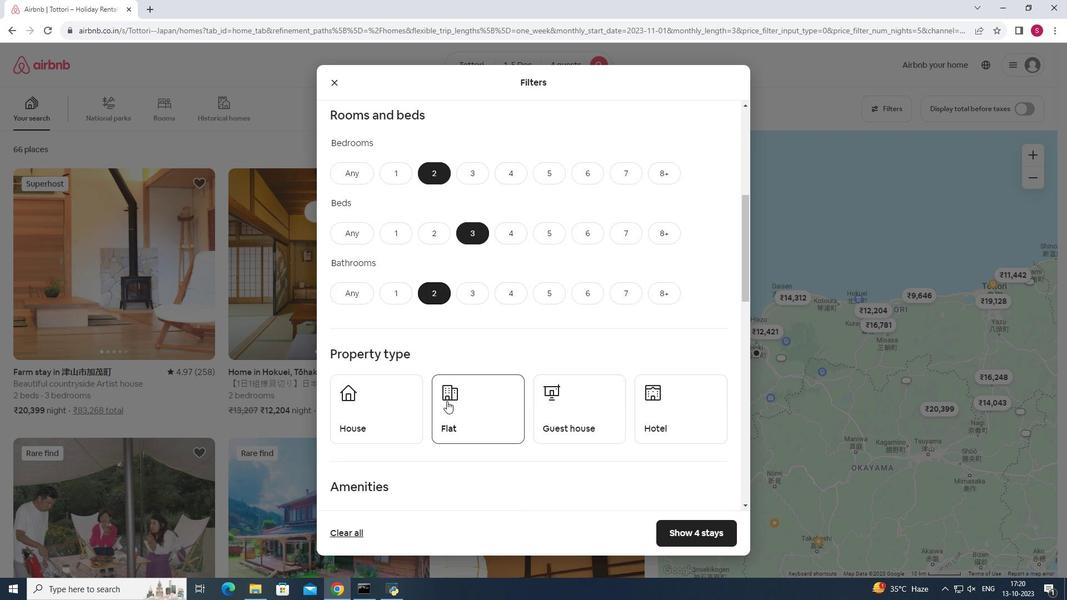 
Action: Mouse scrolled (447, 400) with delta (0, 0)
Screenshot: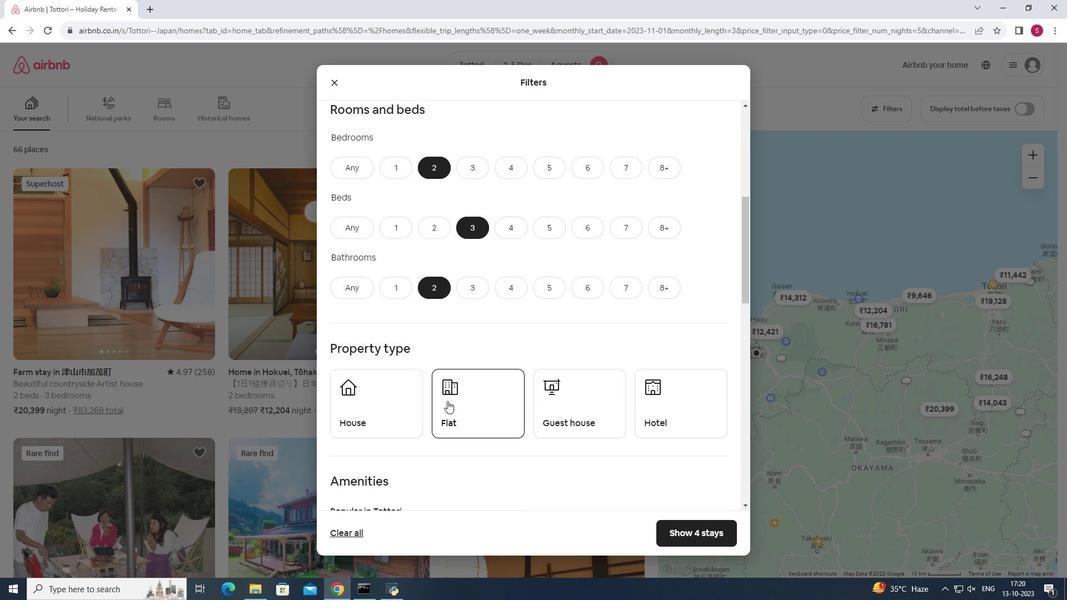 
Action: Mouse moved to (576, 354)
Screenshot: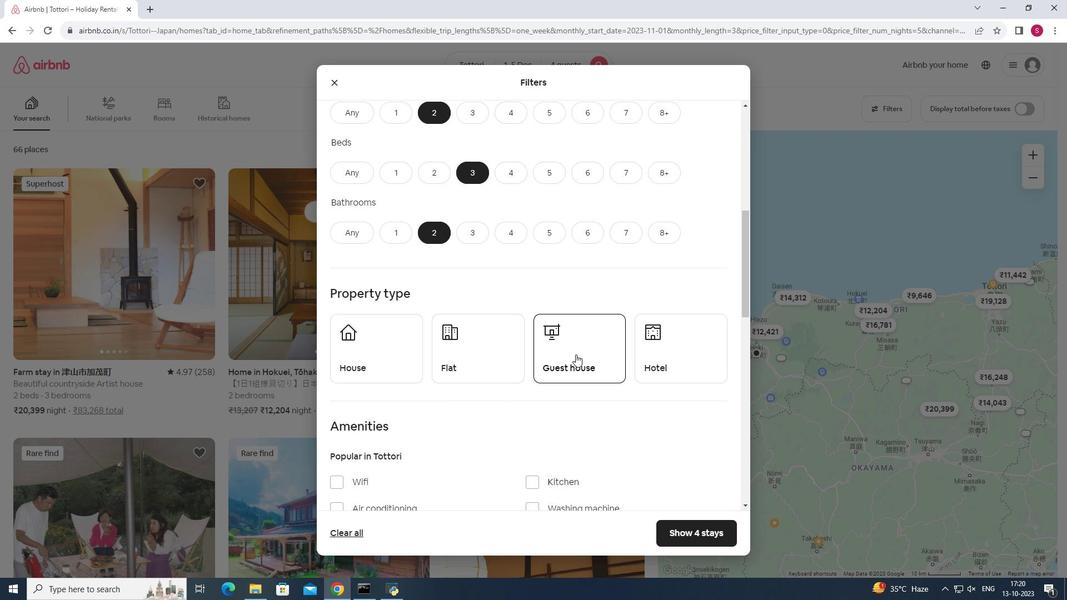 
Action: Mouse pressed left at (576, 354)
Screenshot: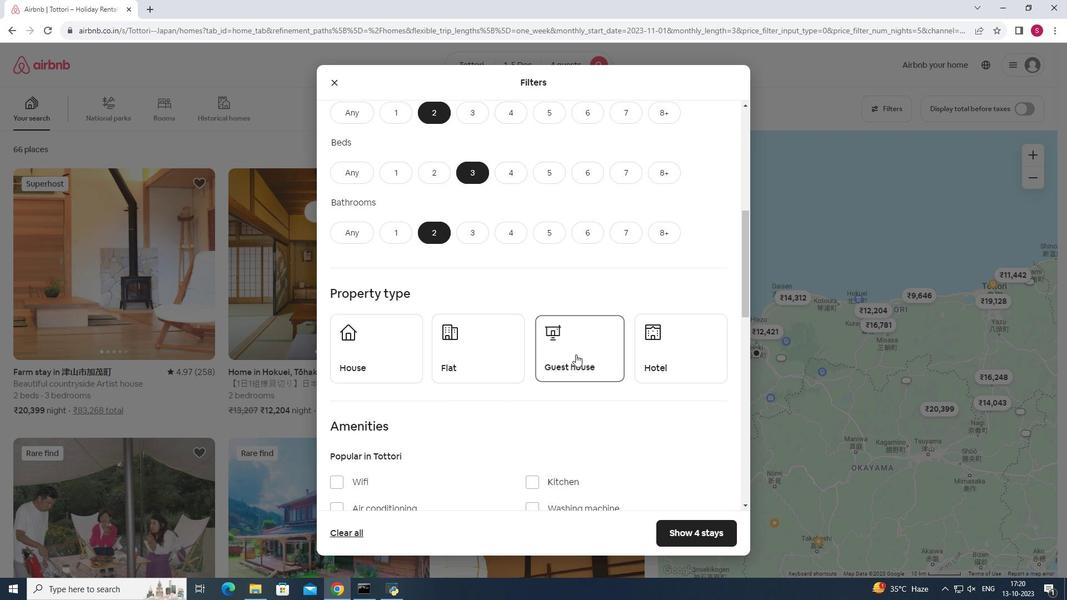 
Action: Mouse moved to (650, 529)
Screenshot: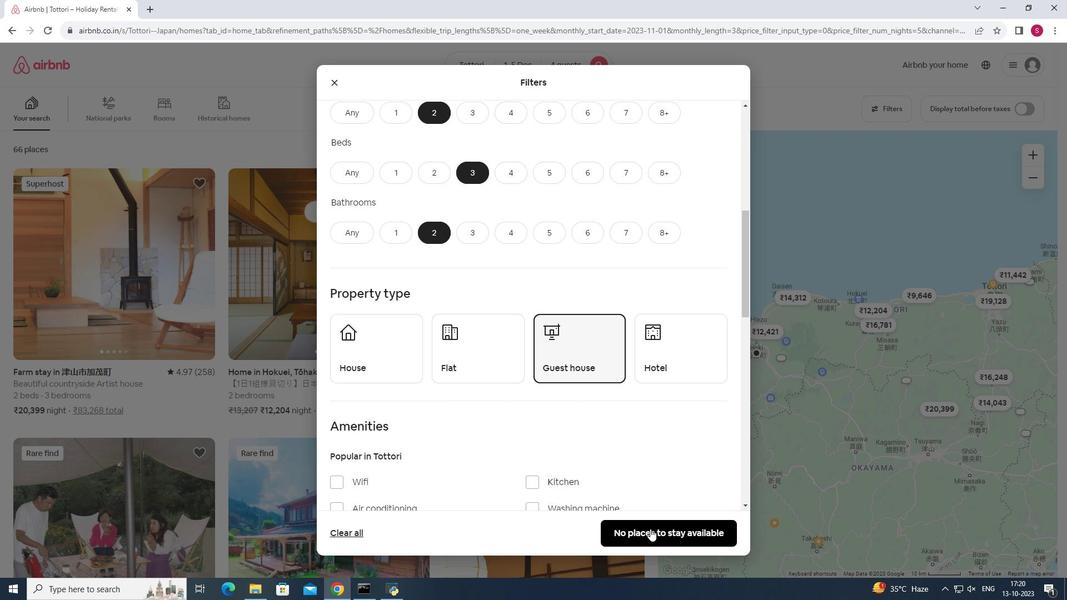 
Action: Mouse pressed left at (650, 529)
Screenshot: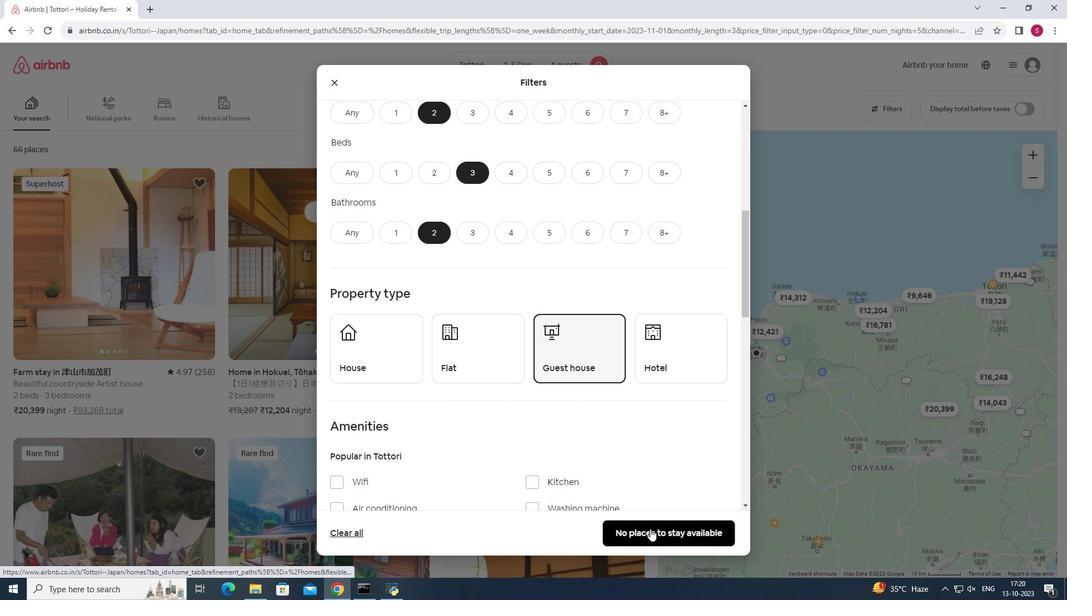 
Action: Mouse moved to (510, 254)
Screenshot: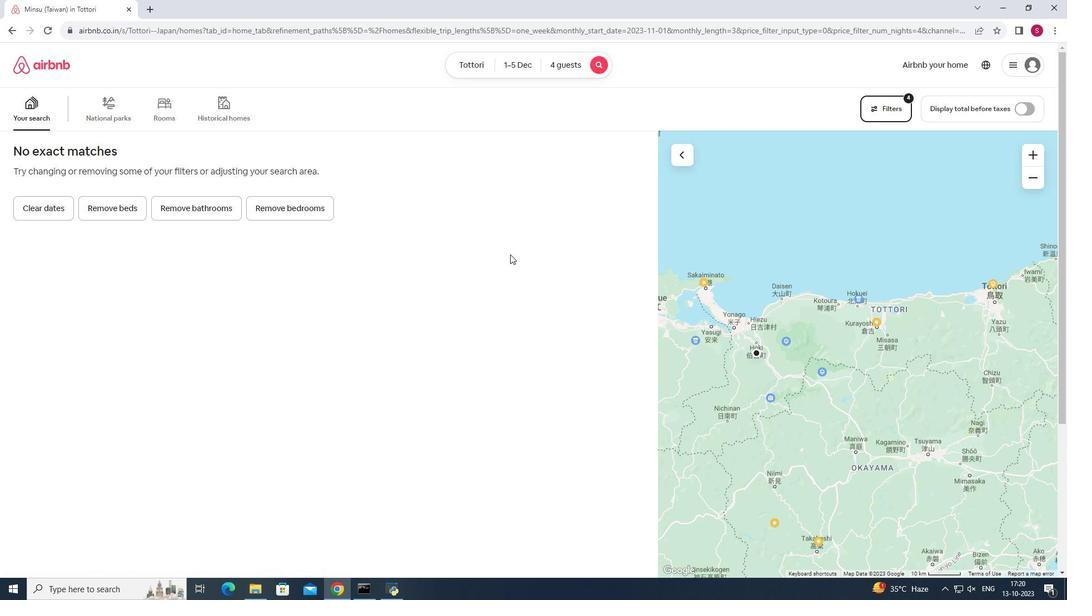 
